 Task: Change object animations to fade out.
Action: Mouse moved to (431, 79)
Screenshot: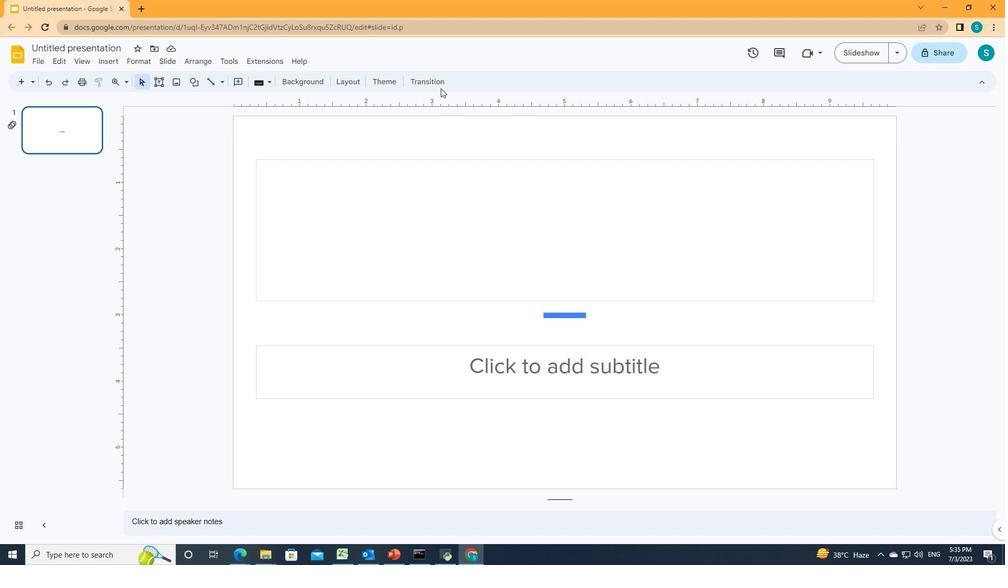 
Action: Mouse pressed left at (431, 79)
Screenshot: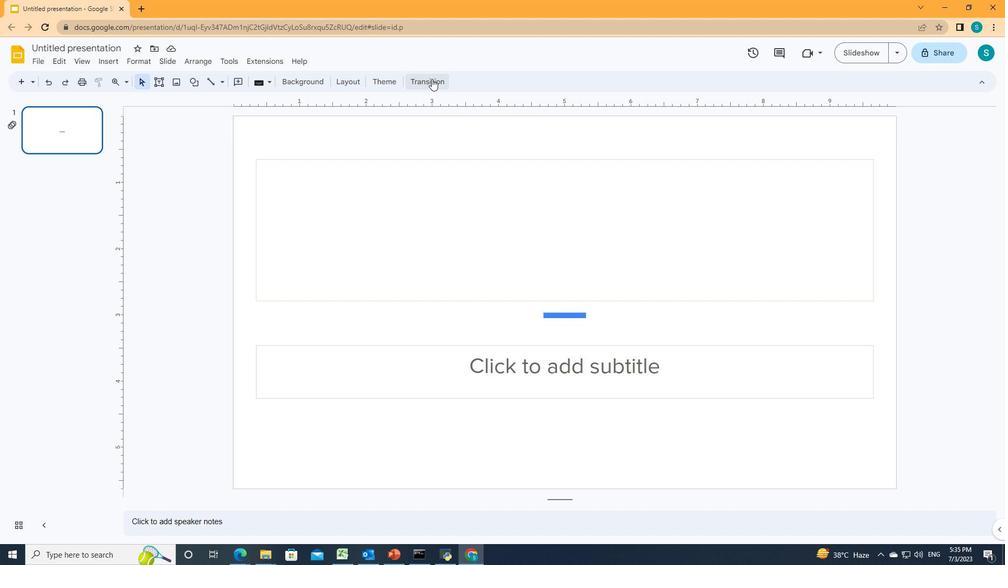 
Action: Mouse moved to (869, 314)
Screenshot: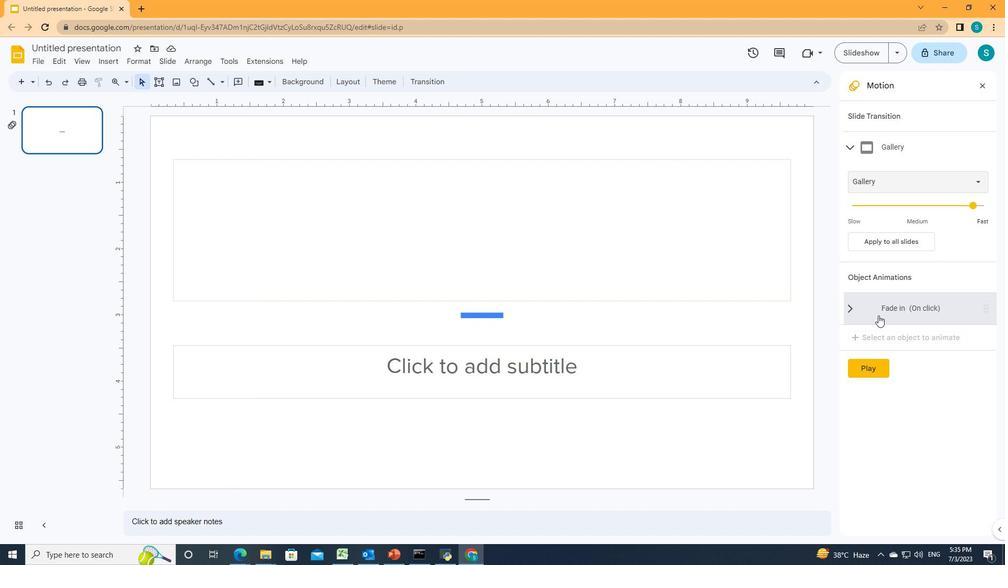 
Action: Mouse pressed left at (869, 314)
Screenshot: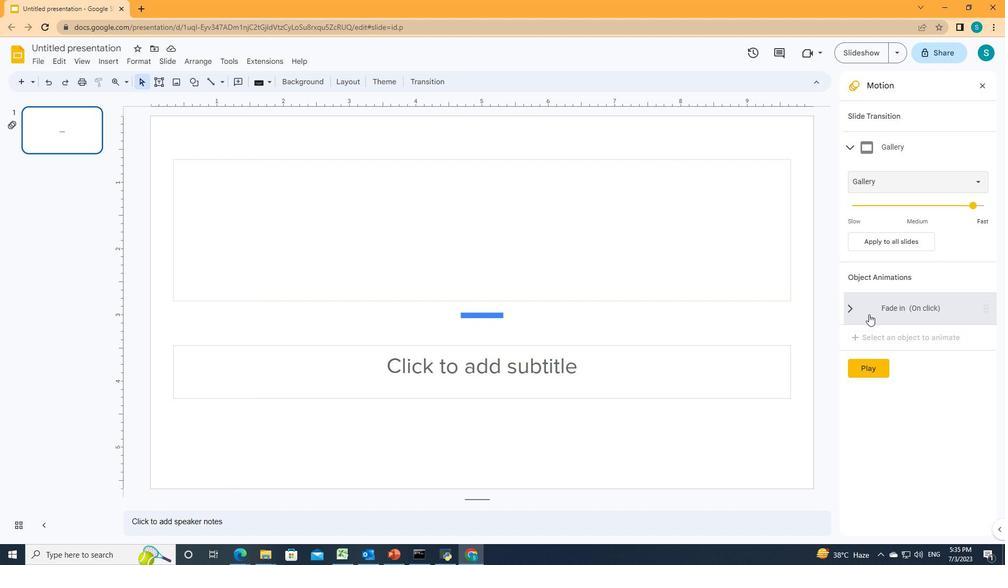 
Action: Mouse moved to (884, 237)
Screenshot: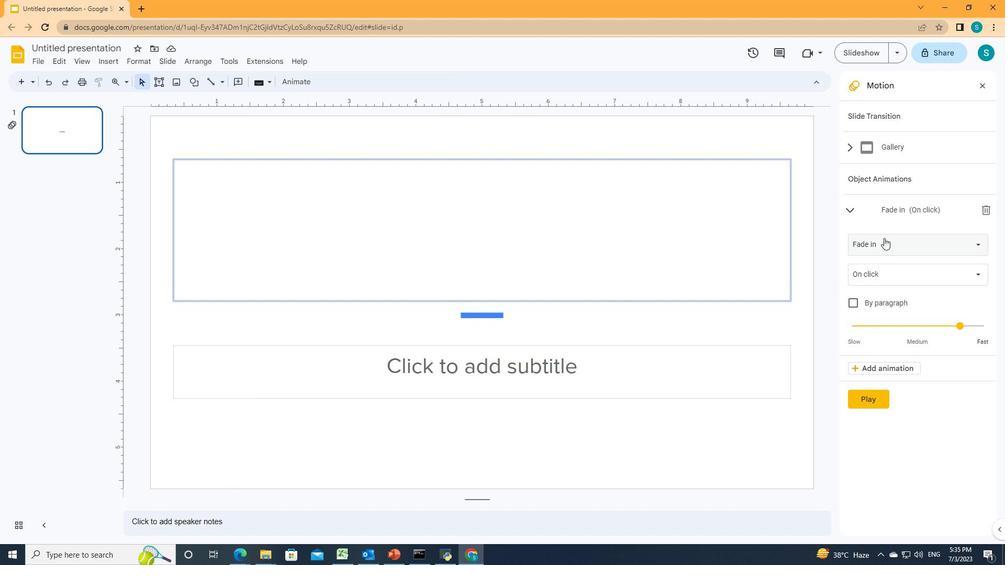
Action: Mouse pressed left at (884, 237)
Screenshot: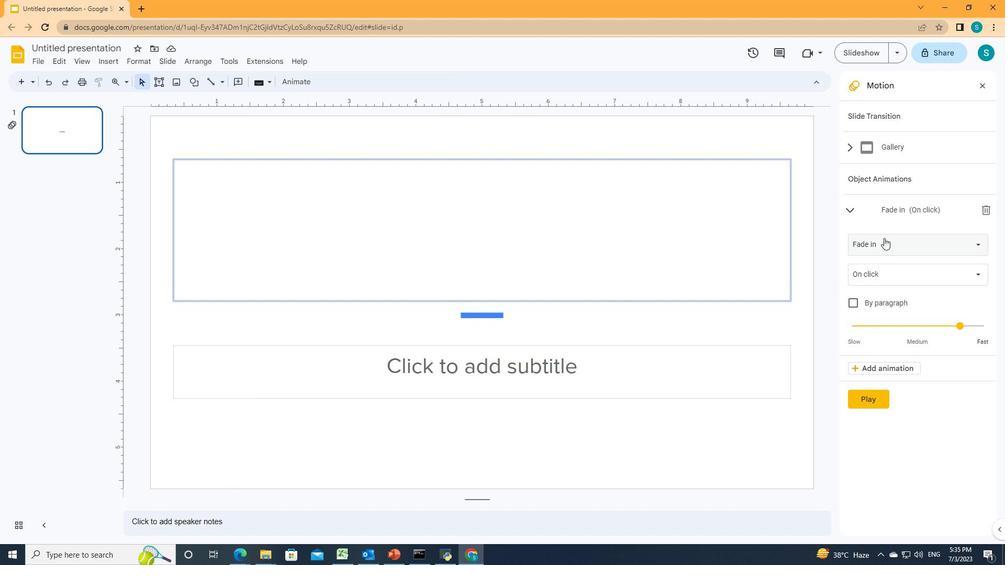 
Action: Mouse moved to (885, 318)
Screenshot: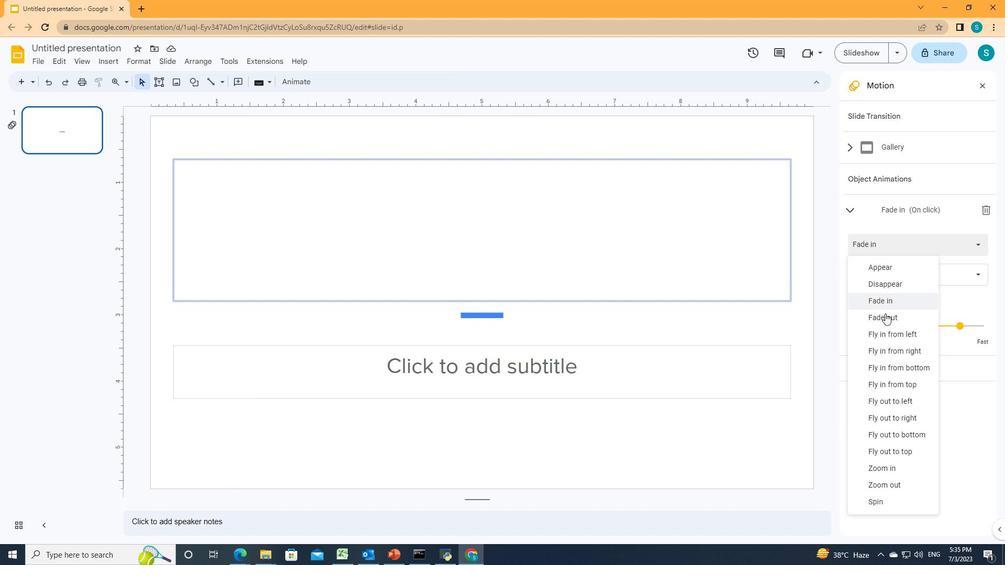 
Action: Mouse pressed left at (885, 318)
Screenshot: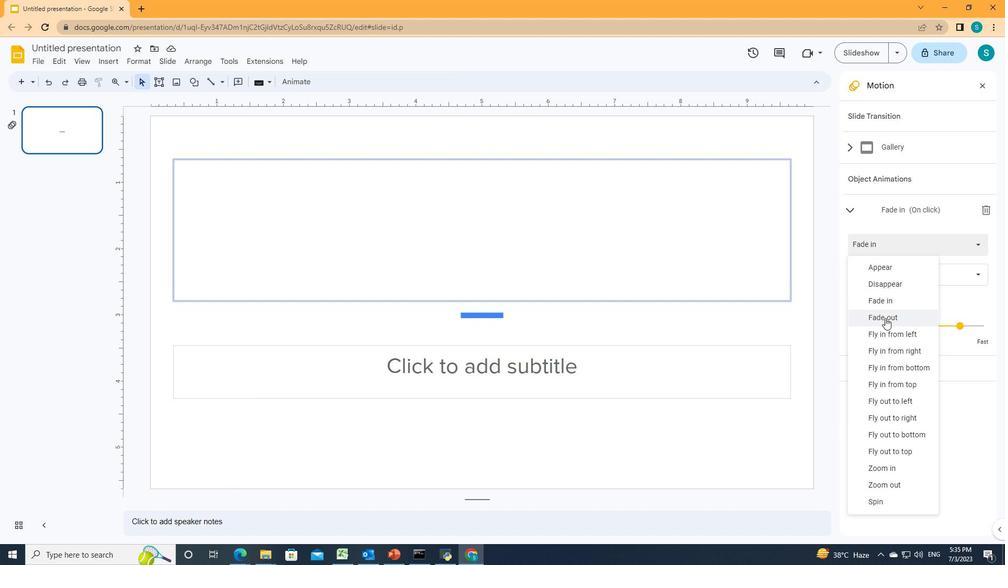 
